 Task: Look for products in the category "Mexican" from Market Corner only.
Action: Mouse moved to (28, 139)
Screenshot: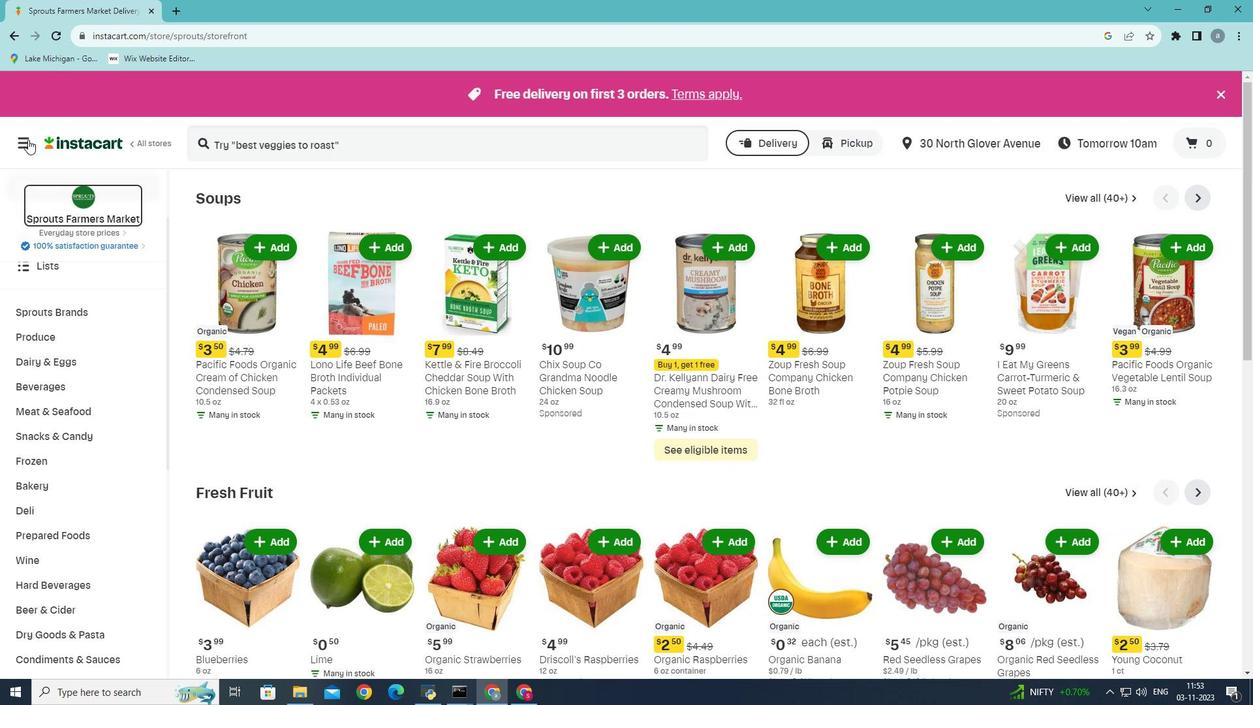
Action: Mouse pressed left at (28, 139)
Screenshot: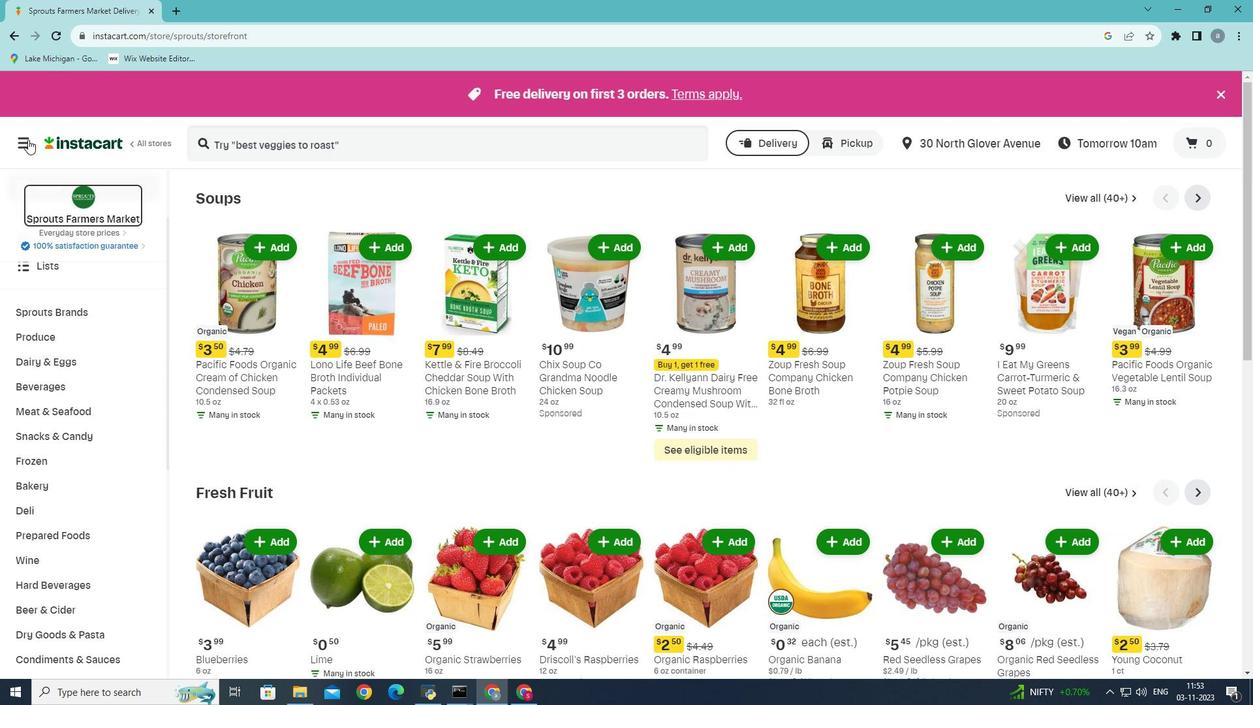 
Action: Mouse moved to (48, 365)
Screenshot: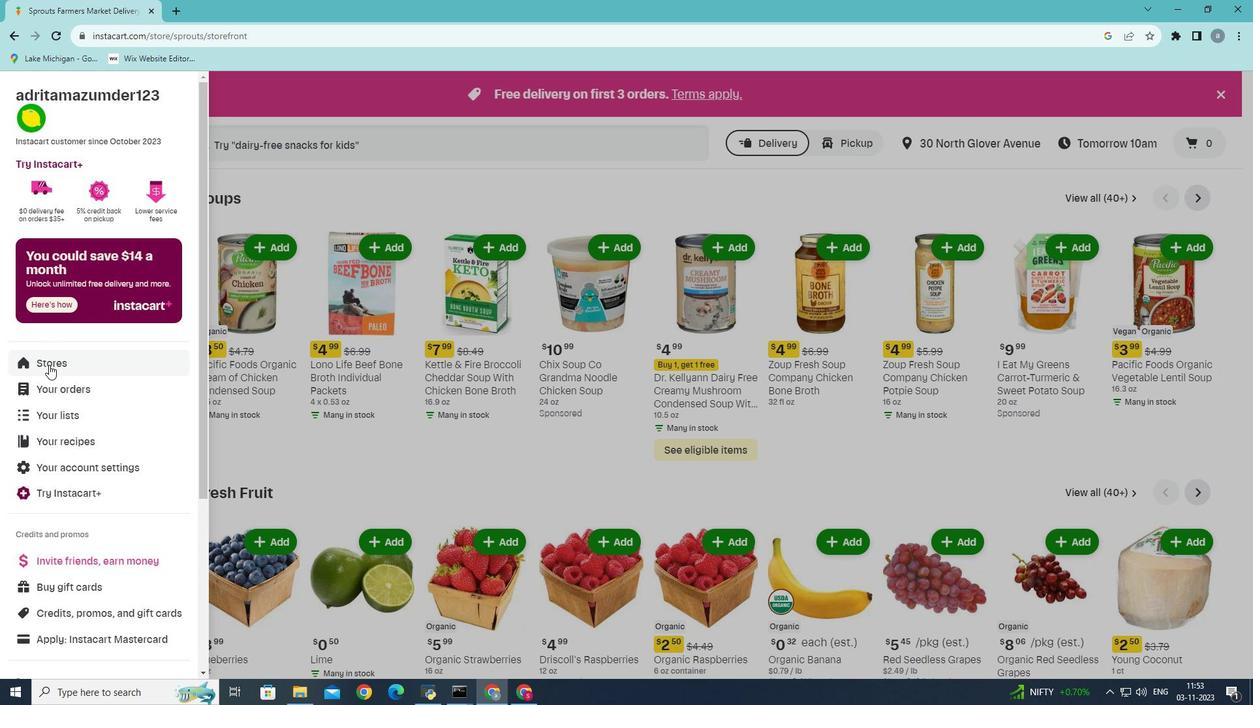 
Action: Mouse pressed left at (48, 365)
Screenshot: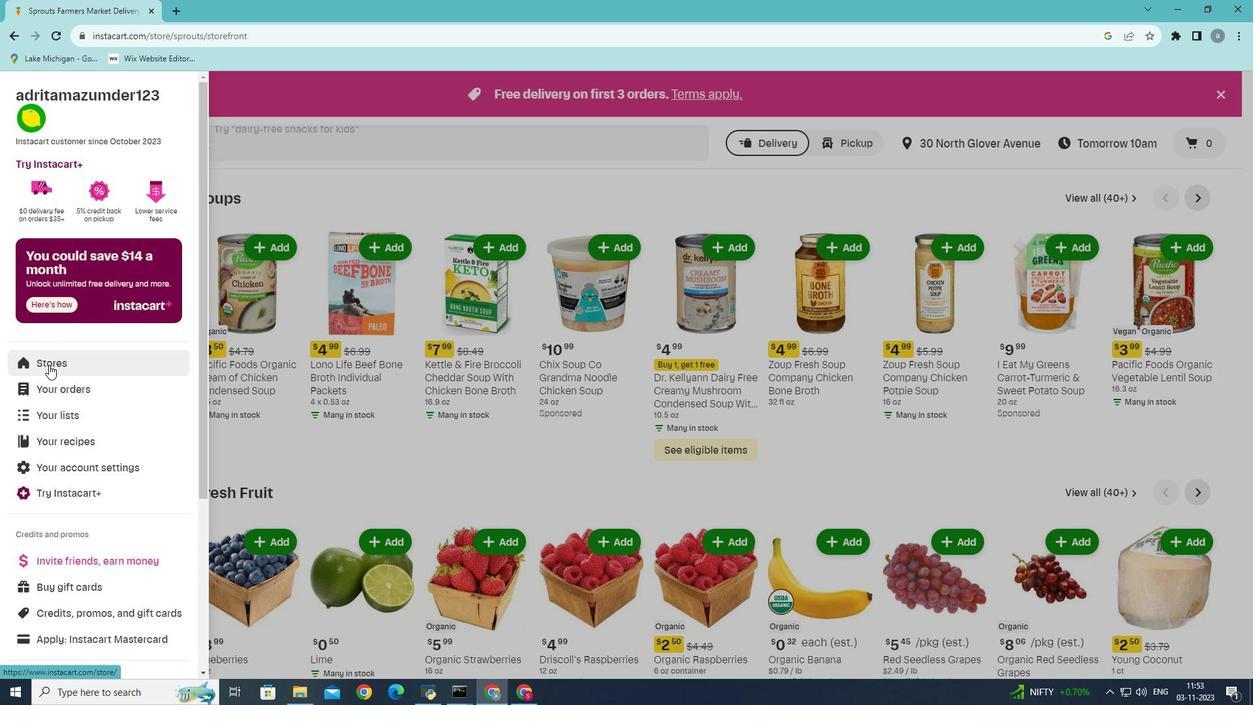 
Action: Mouse moved to (318, 152)
Screenshot: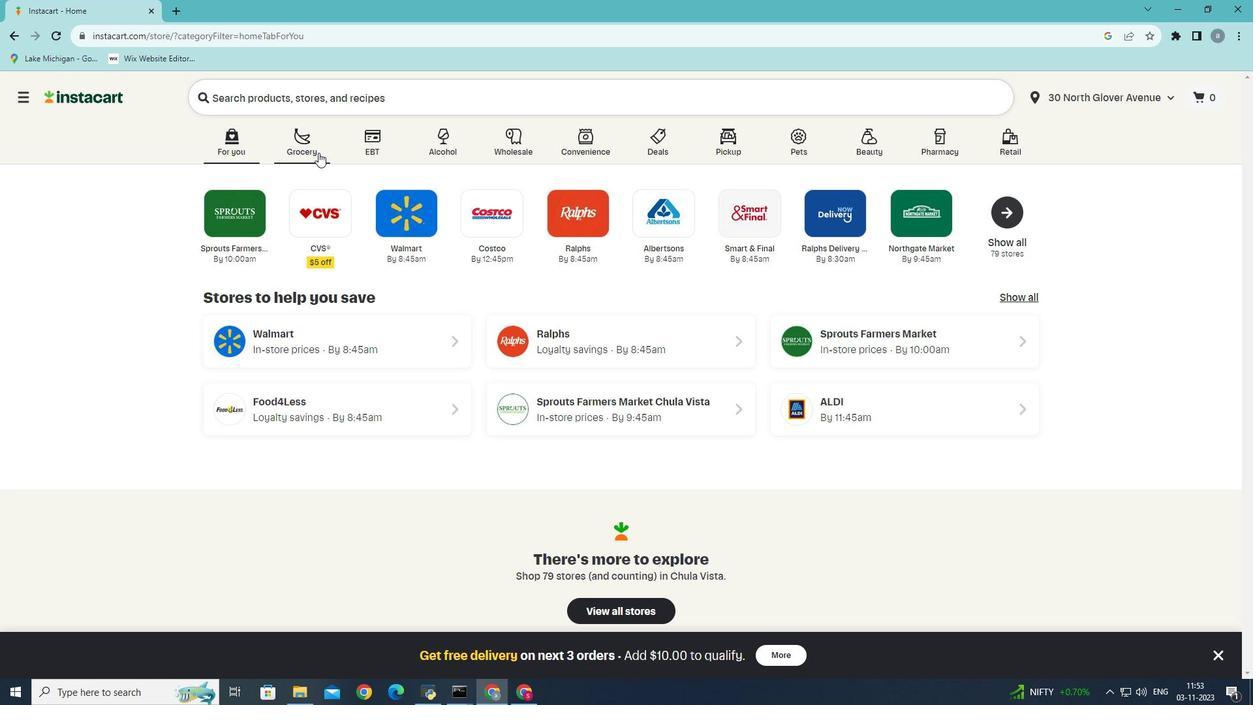 
Action: Mouse pressed left at (318, 152)
Screenshot: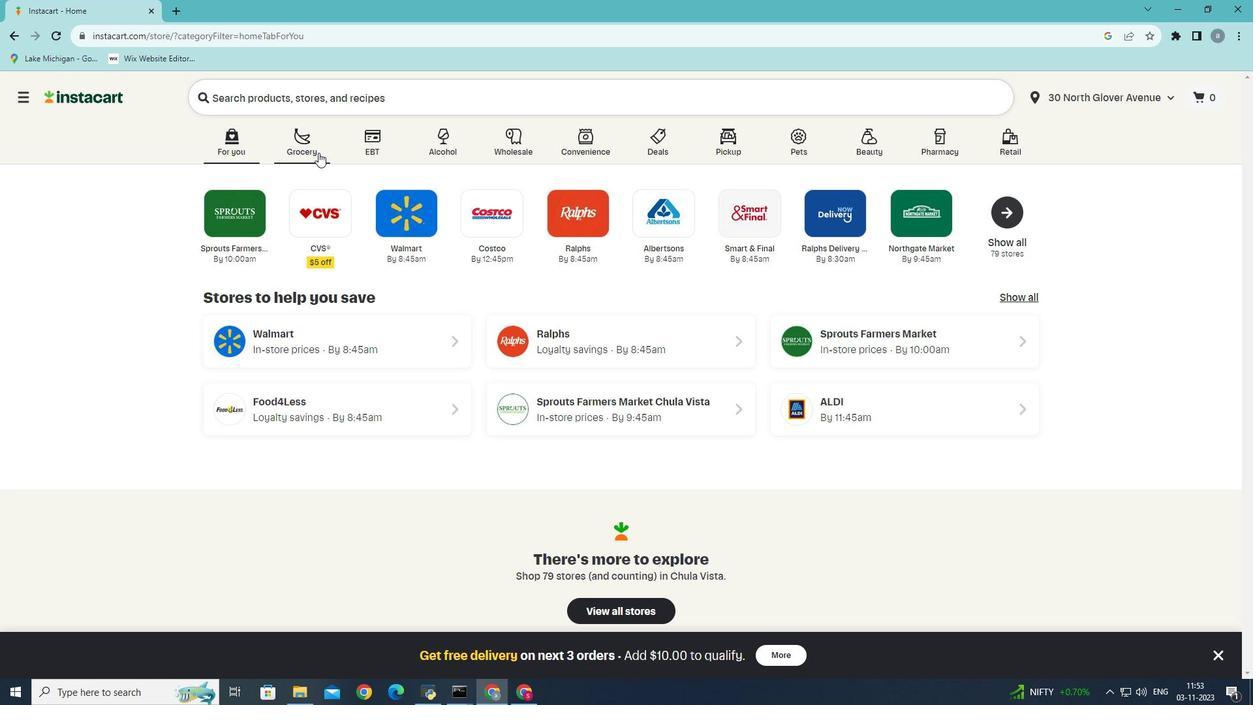 
Action: Mouse moved to (327, 399)
Screenshot: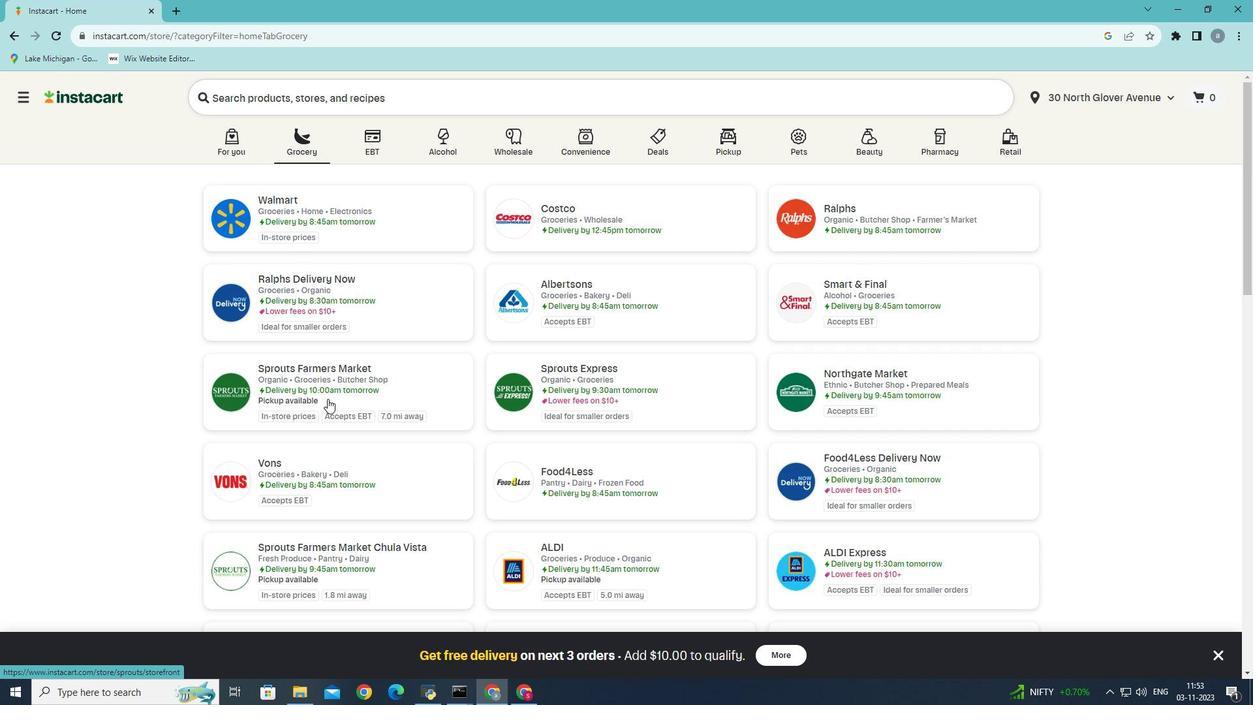 
Action: Mouse pressed left at (327, 399)
Screenshot: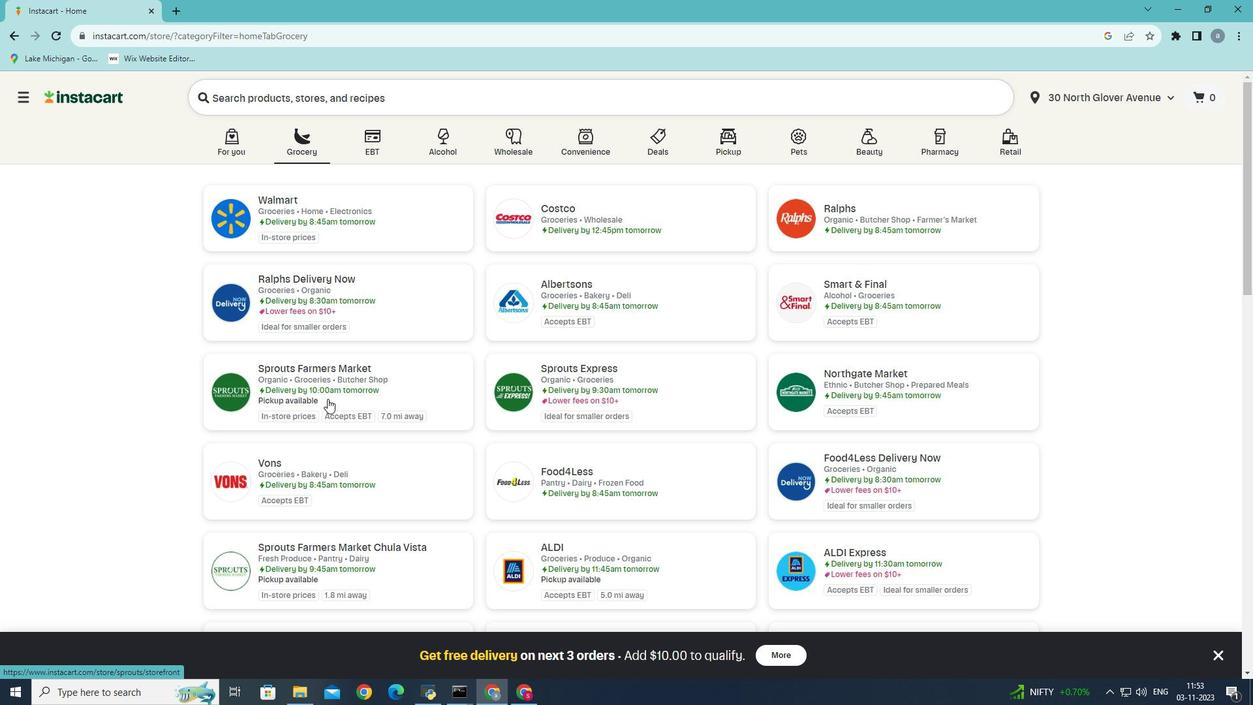 
Action: Mouse moved to (77, 555)
Screenshot: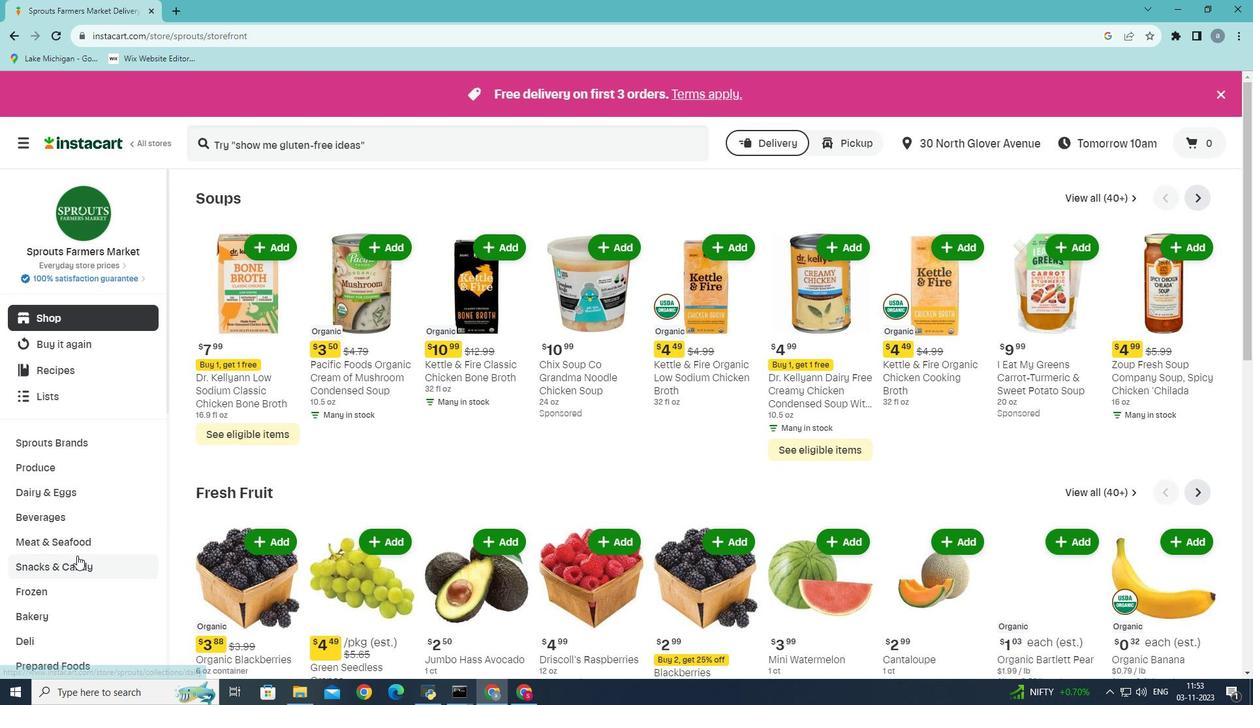 
Action: Mouse scrolled (77, 555) with delta (0, 0)
Screenshot: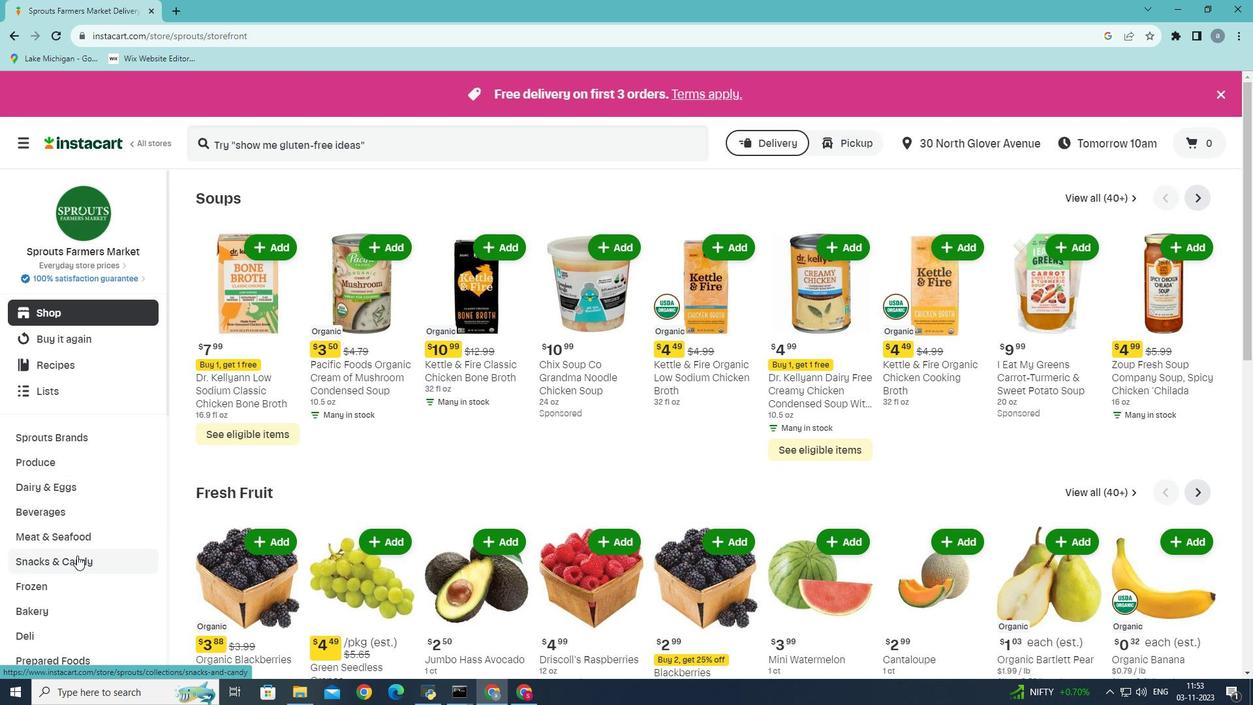
Action: Mouse scrolled (77, 555) with delta (0, 0)
Screenshot: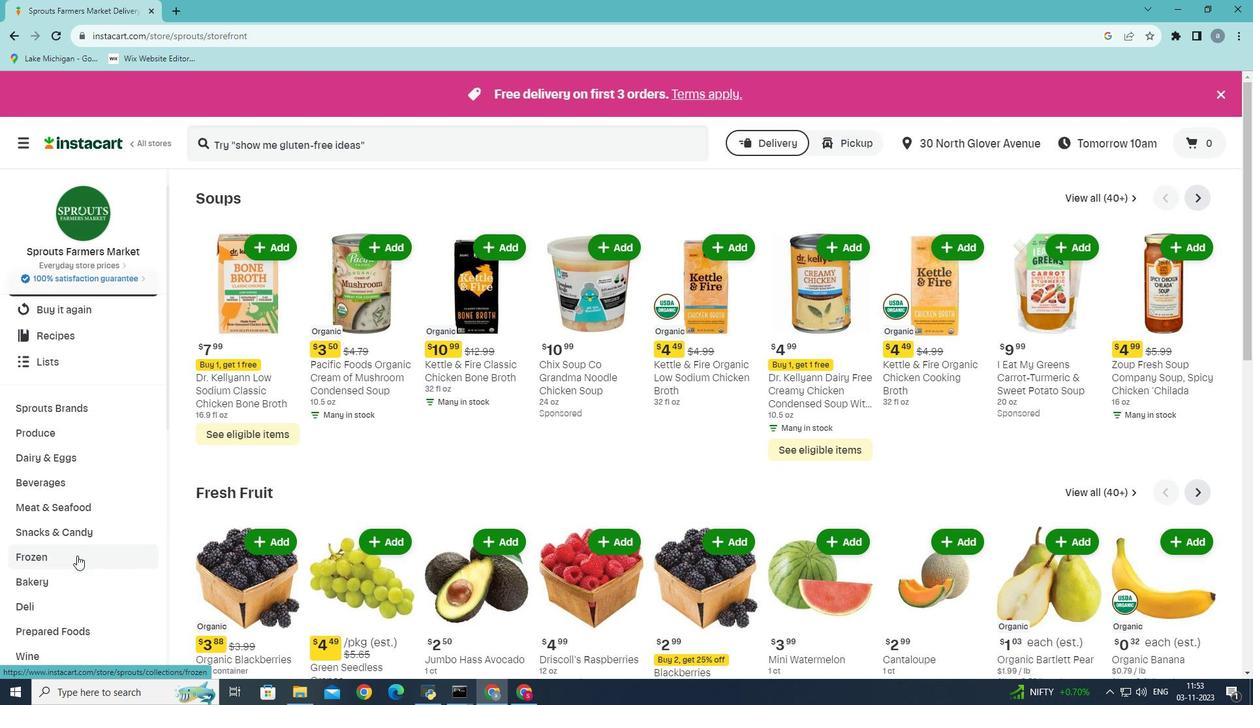 
Action: Mouse scrolled (77, 555) with delta (0, 0)
Screenshot: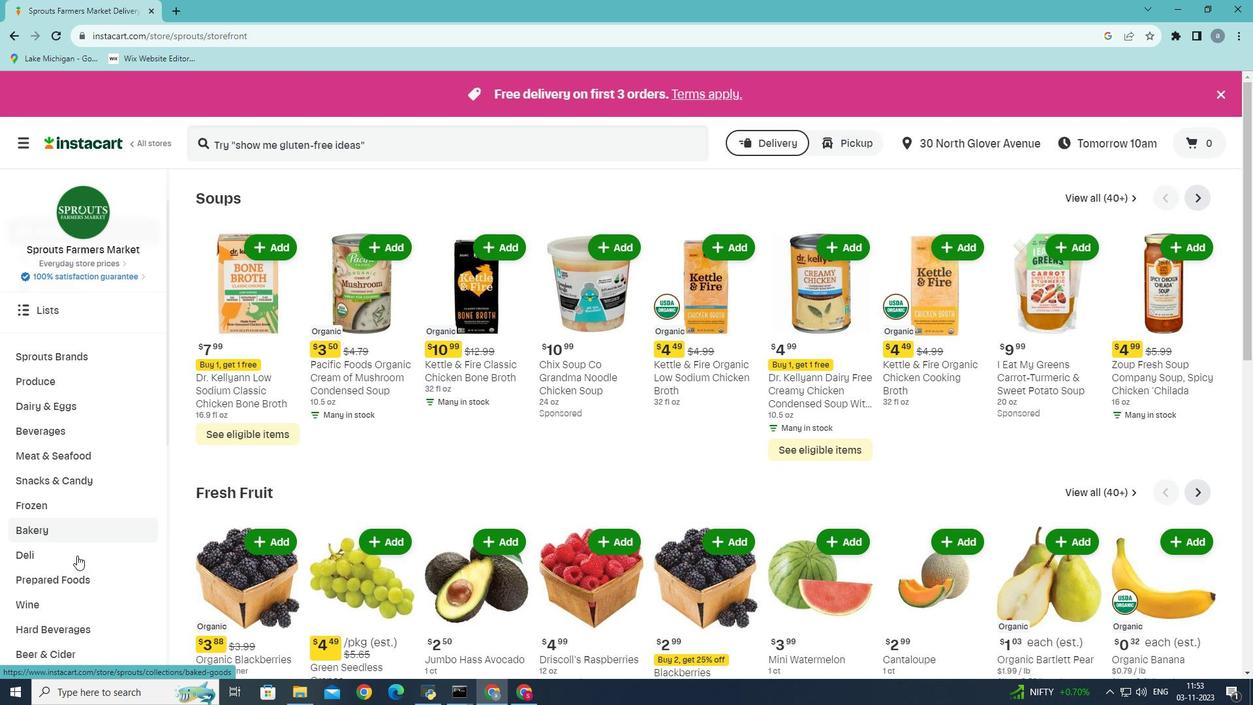 
Action: Mouse moved to (72, 475)
Screenshot: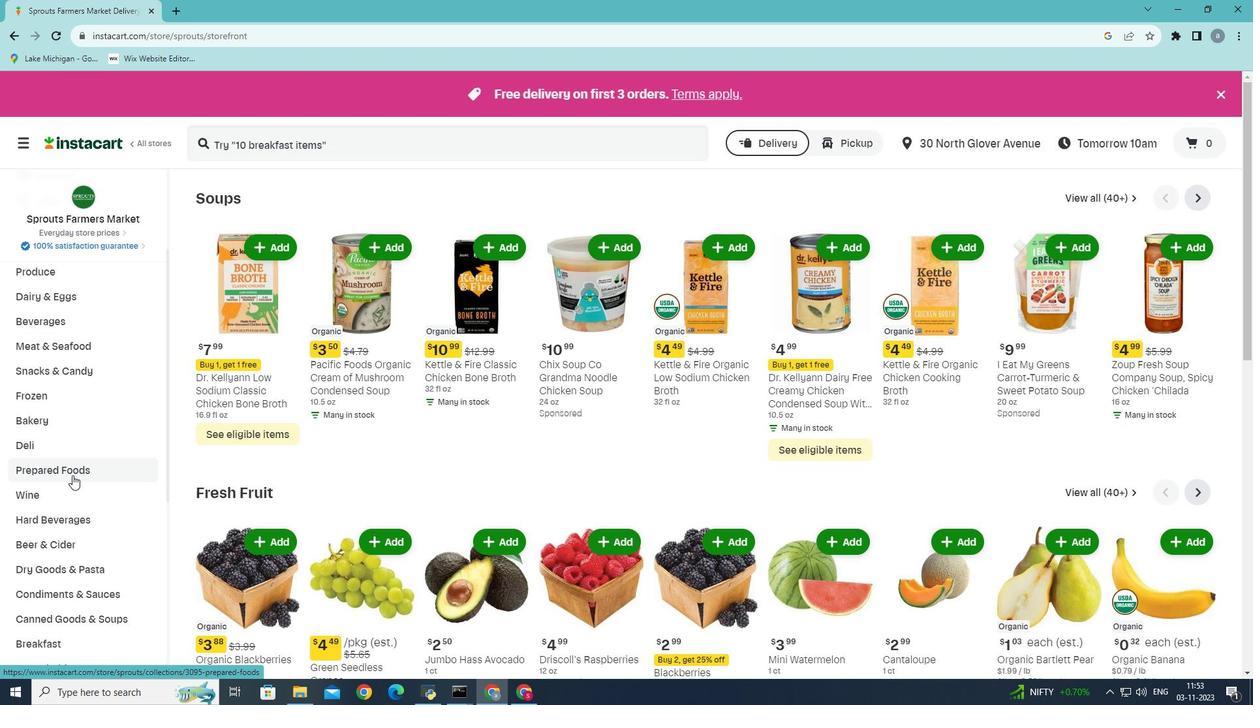 
Action: Mouse pressed left at (72, 475)
Screenshot: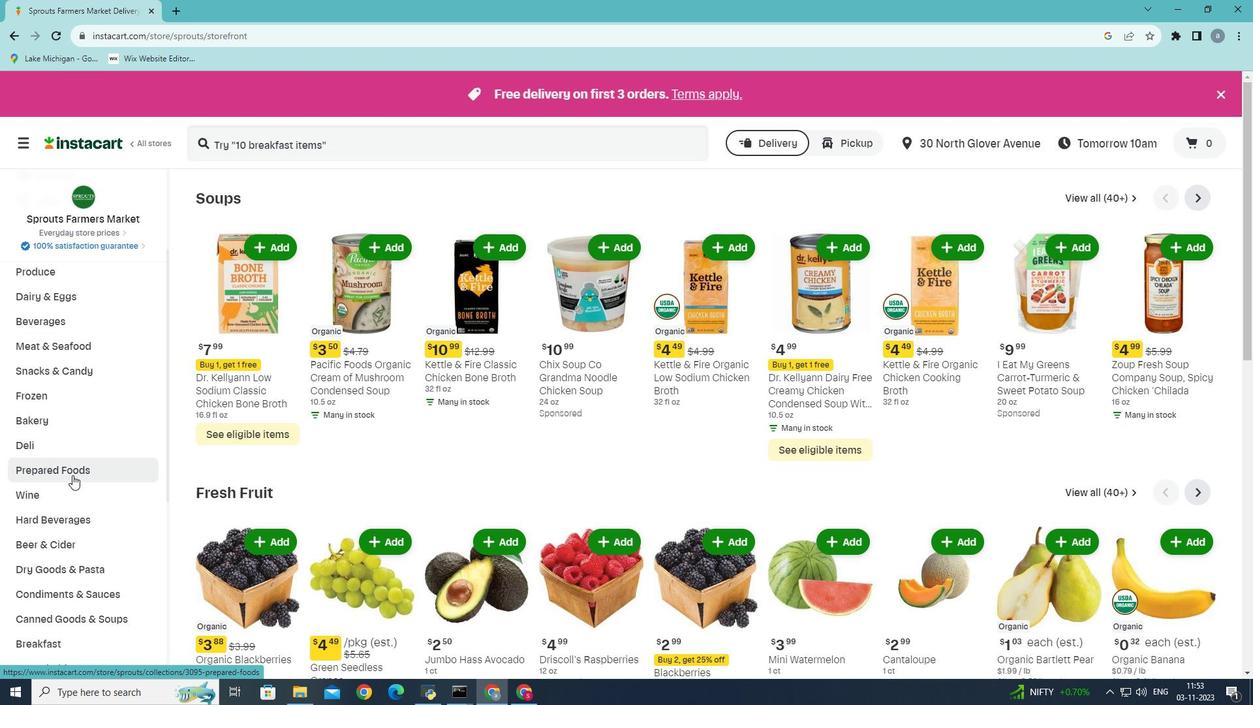 
Action: Mouse moved to (476, 234)
Screenshot: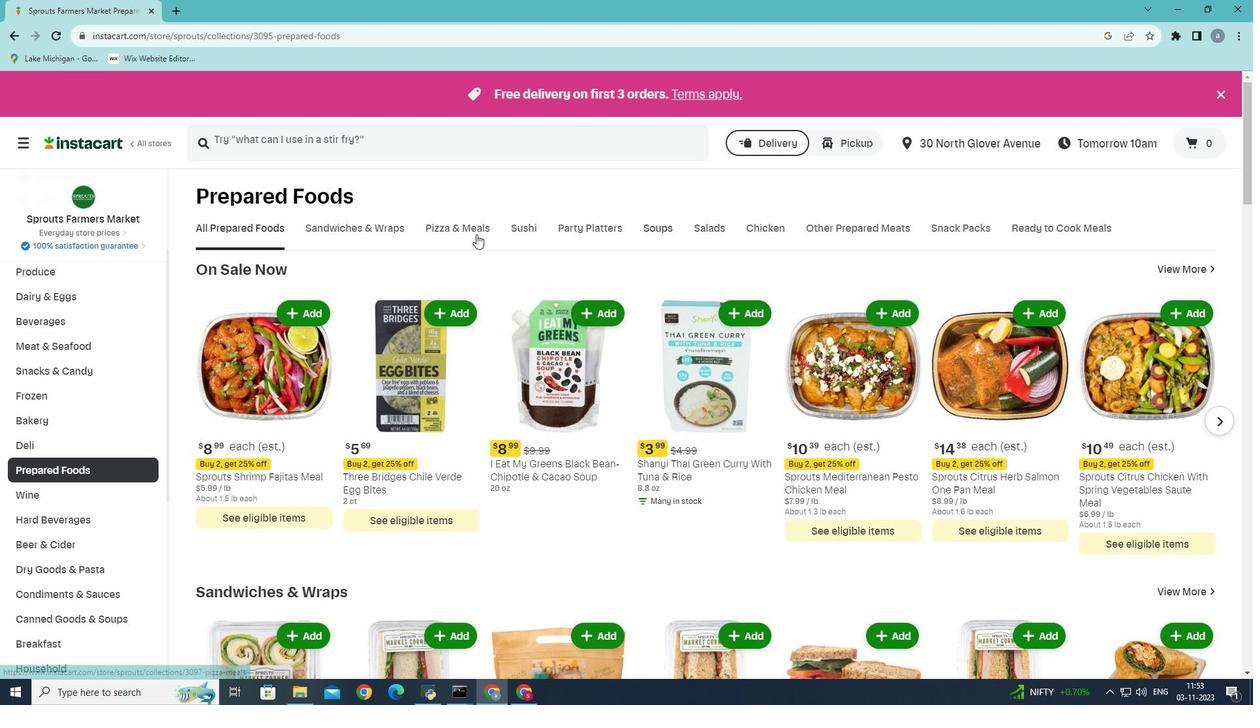 
Action: Mouse pressed left at (476, 234)
Screenshot: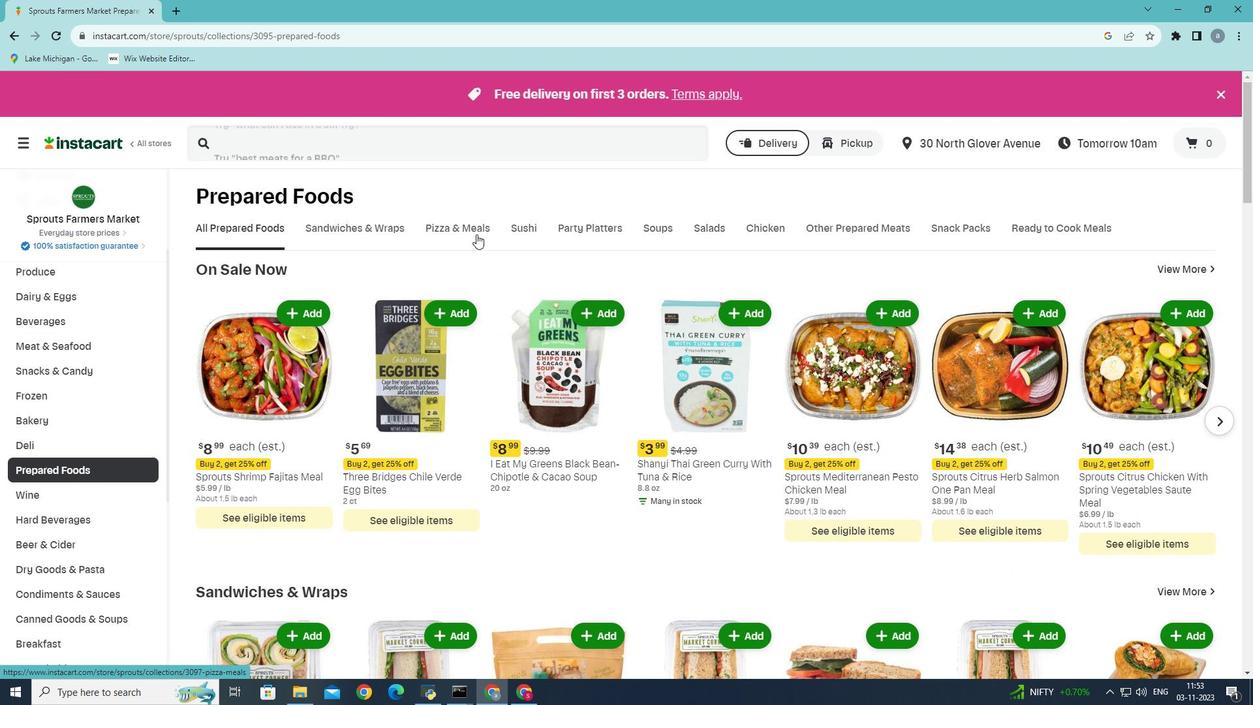 
Action: Mouse moved to (588, 280)
Screenshot: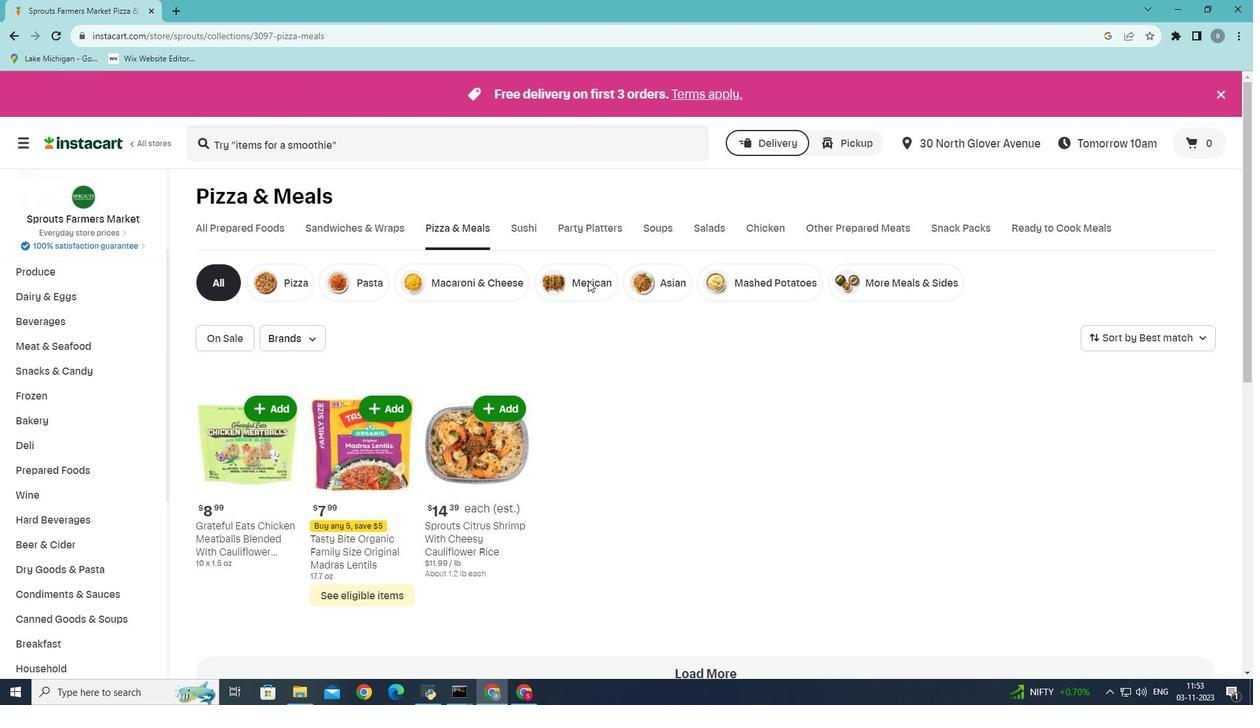 
Action: Mouse pressed left at (588, 280)
Screenshot: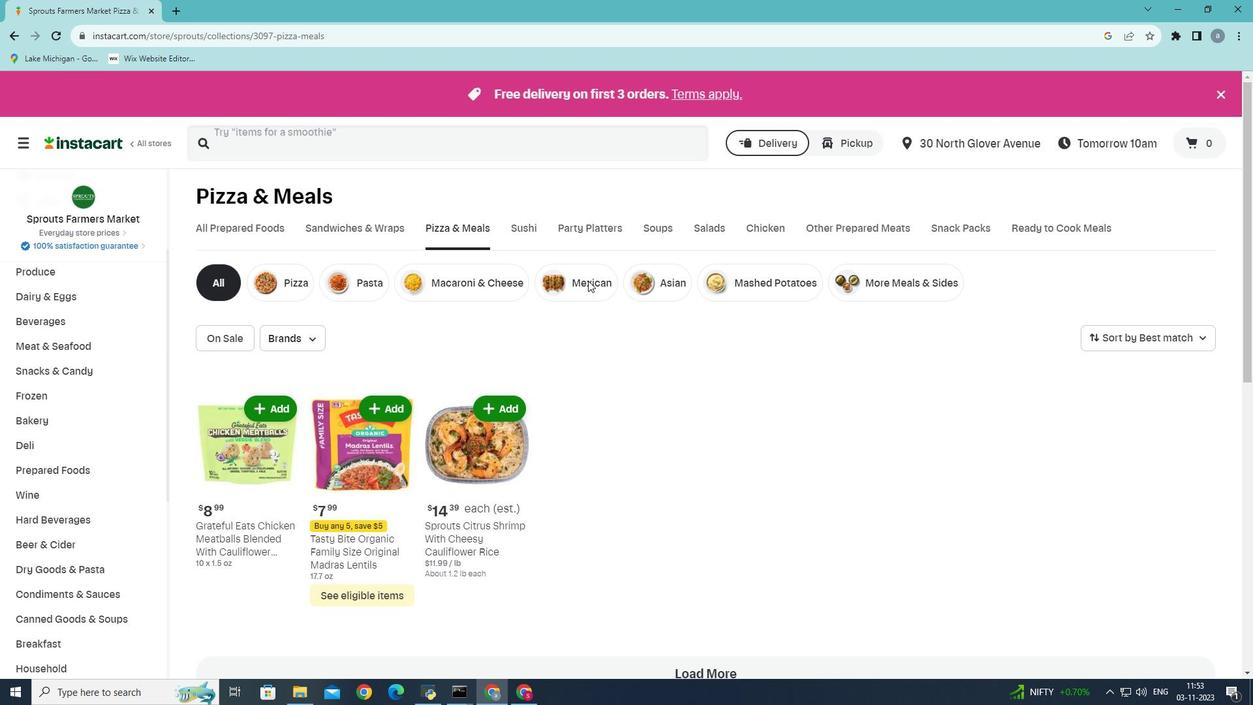 
Action: Mouse moved to (309, 336)
Screenshot: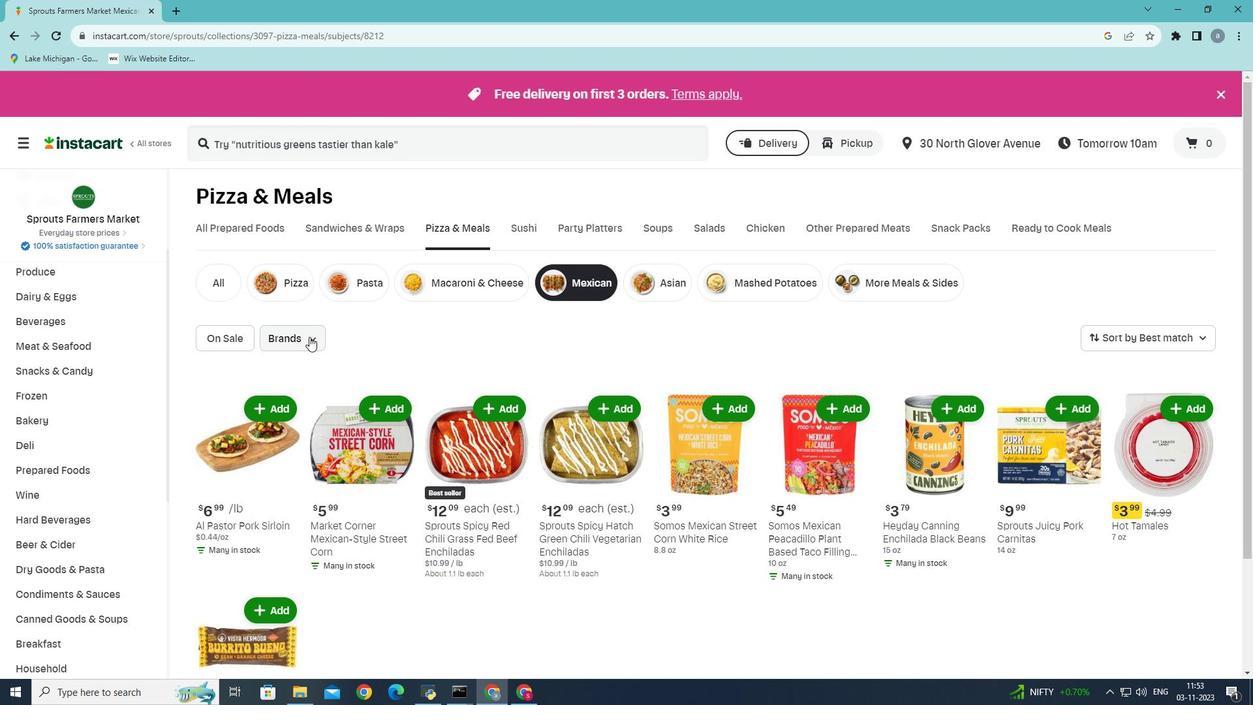 
Action: Mouse pressed left at (309, 336)
Screenshot: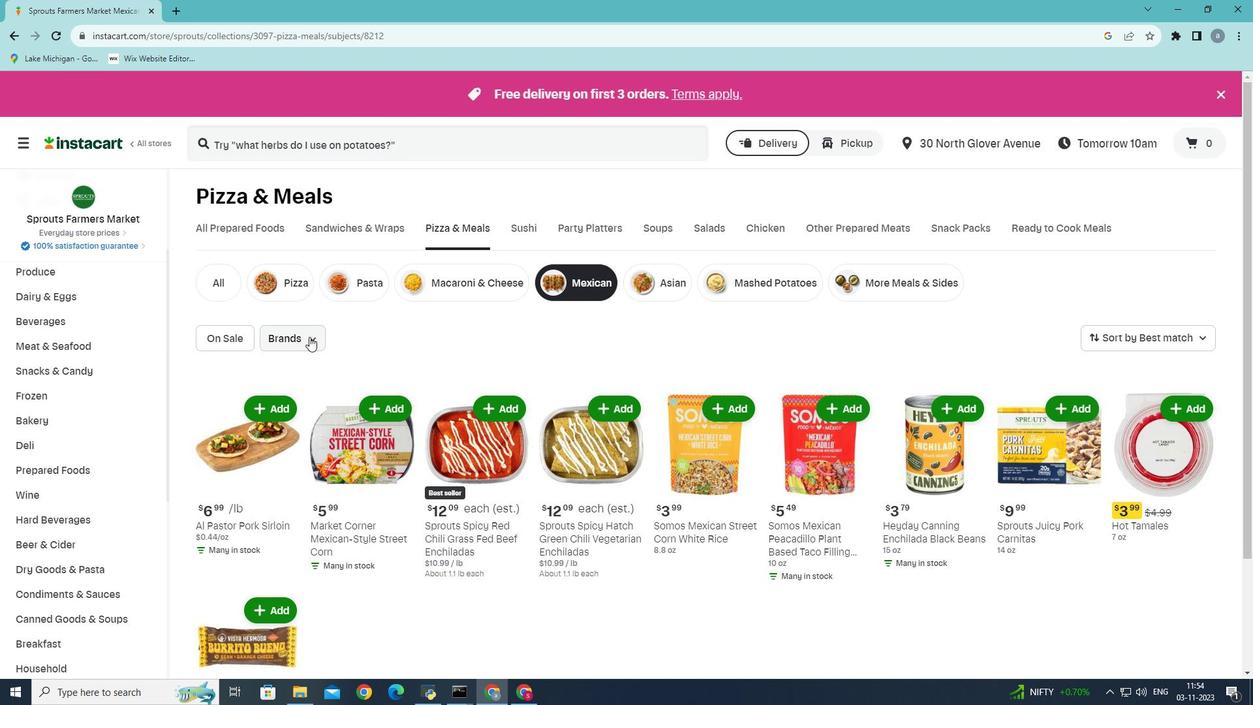 
Action: Mouse moved to (310, 425)
Screenshot: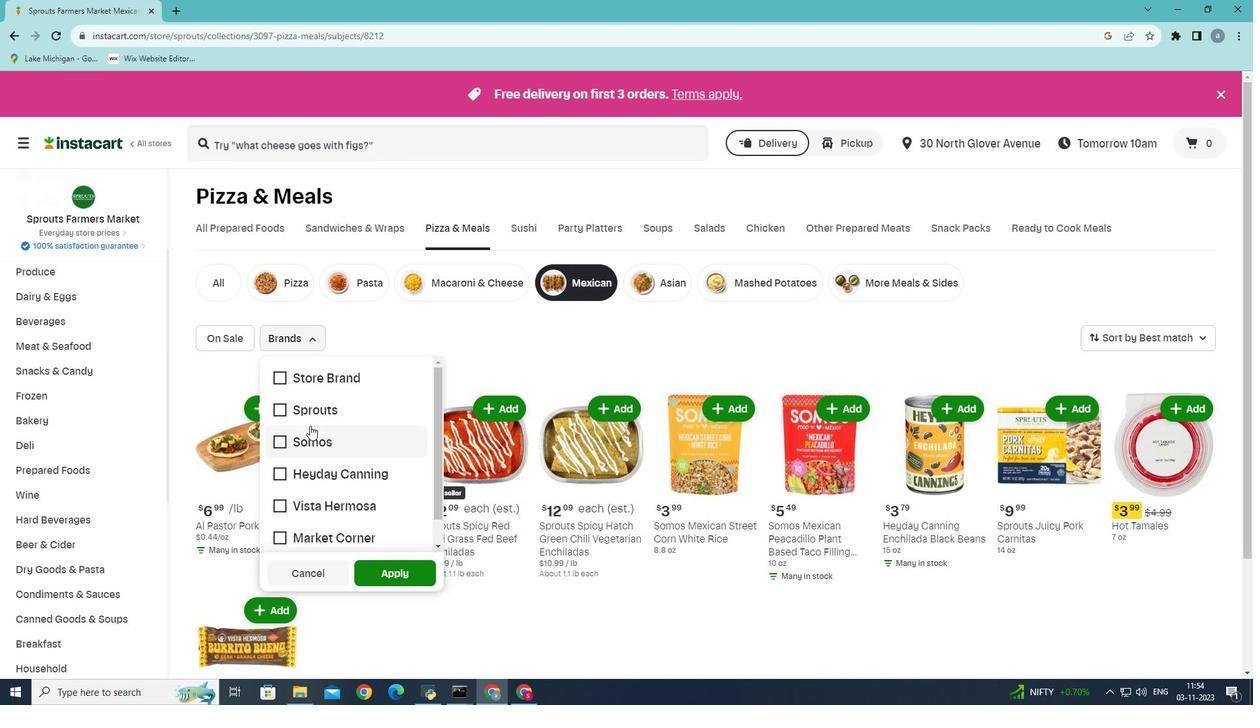 
Action: Mouse scrolled (310, 425) with delta (0, 0)
Screenshot: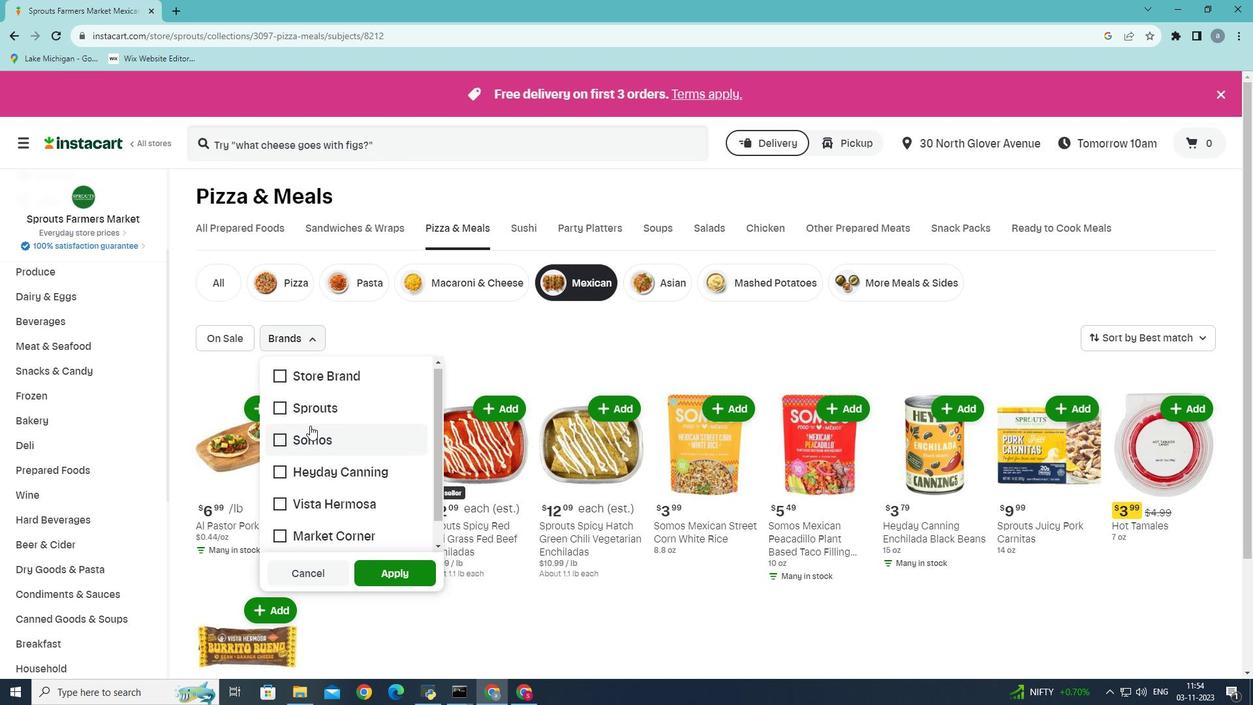 
Action: Mouse scrolled (310, 425) with delta (0, 0)
Screenshot: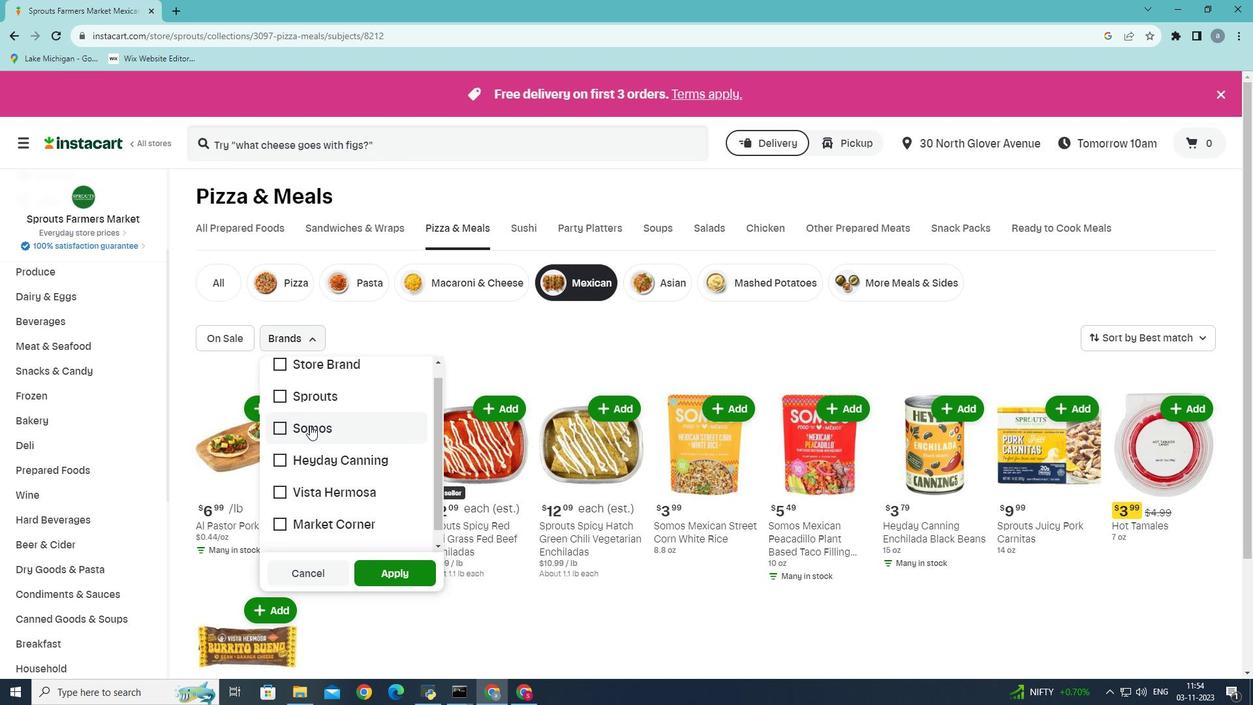 
Action: Mouse moved to (311, 425)
Screenshot: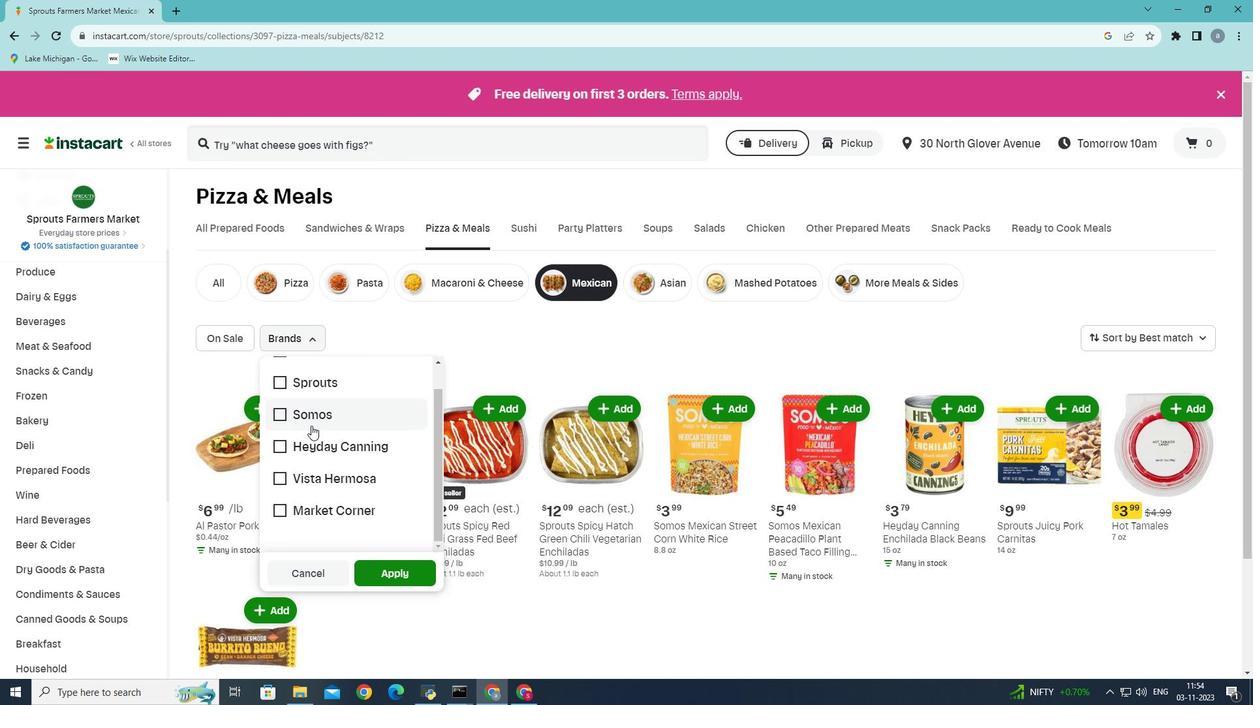 
Action: Mouse scrolled (311, 426) with delta (0, 0)
Screenshot: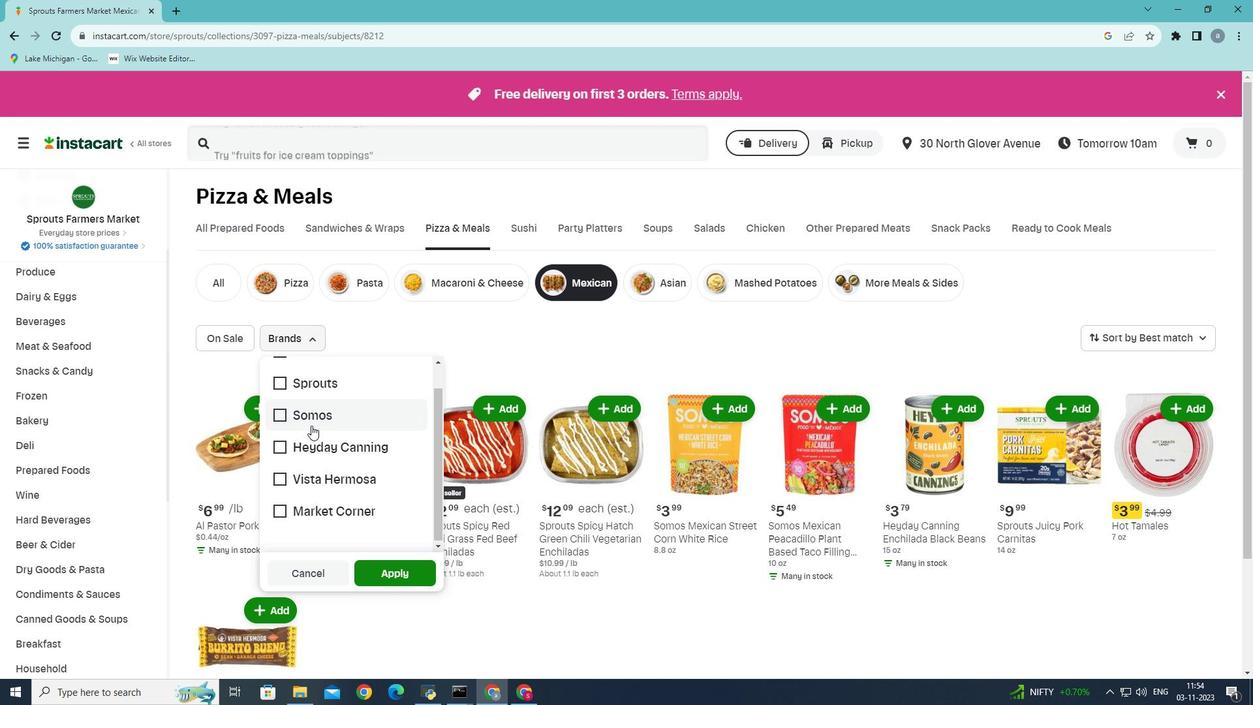 
Action: Mouse scrolled (311, 426) with delta (0, 0)
Screenshot: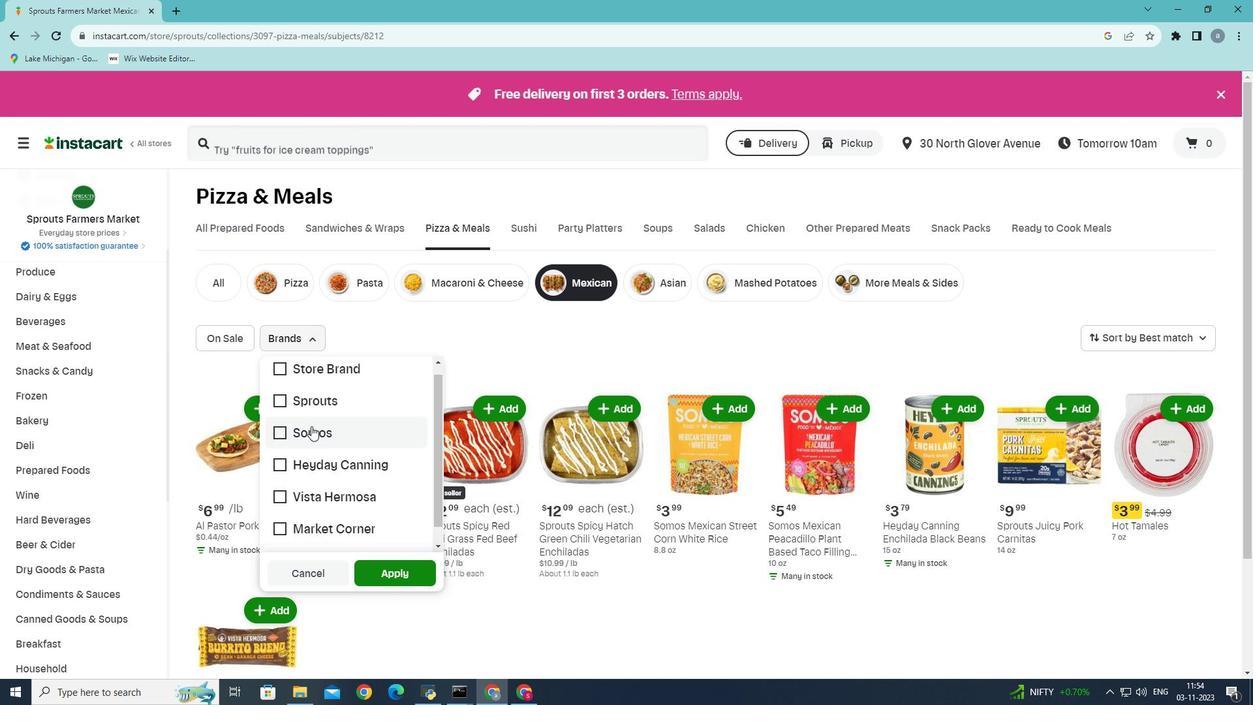 
Action: Mouse moved to (357, 441)
Screenshot: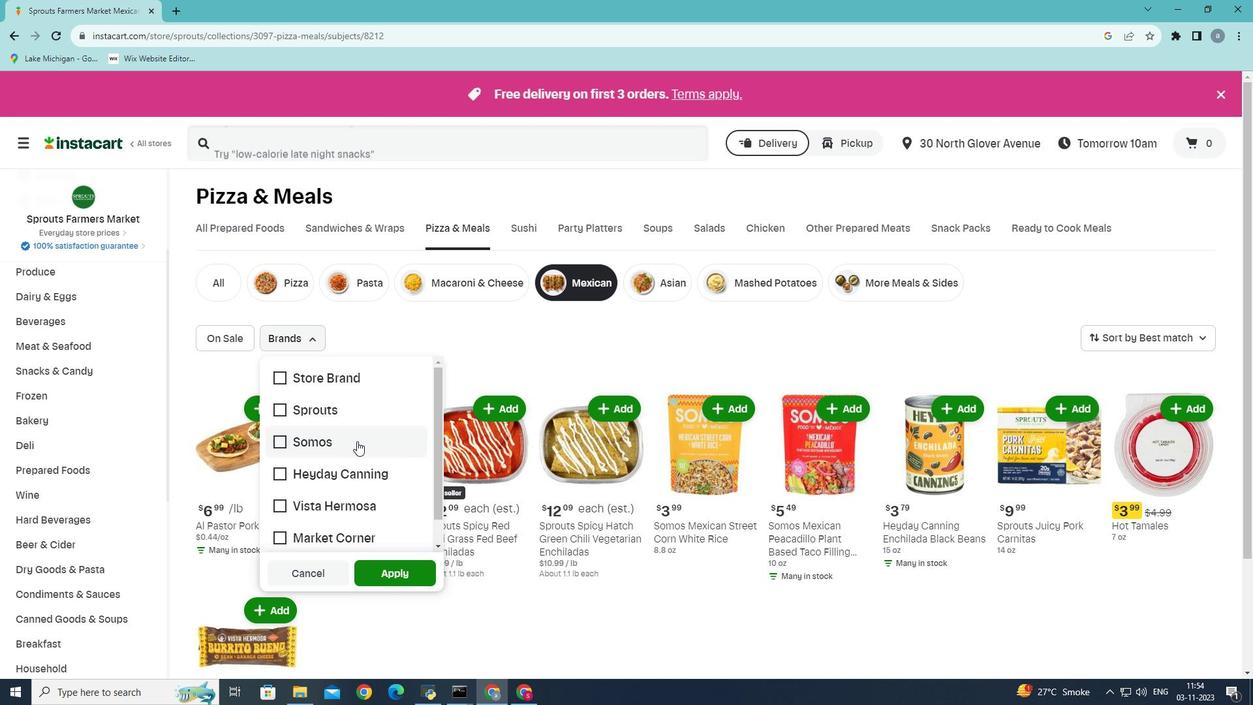 
Action: Mouse scrolled (357, 442) with delta (0, 0)
Screenshot: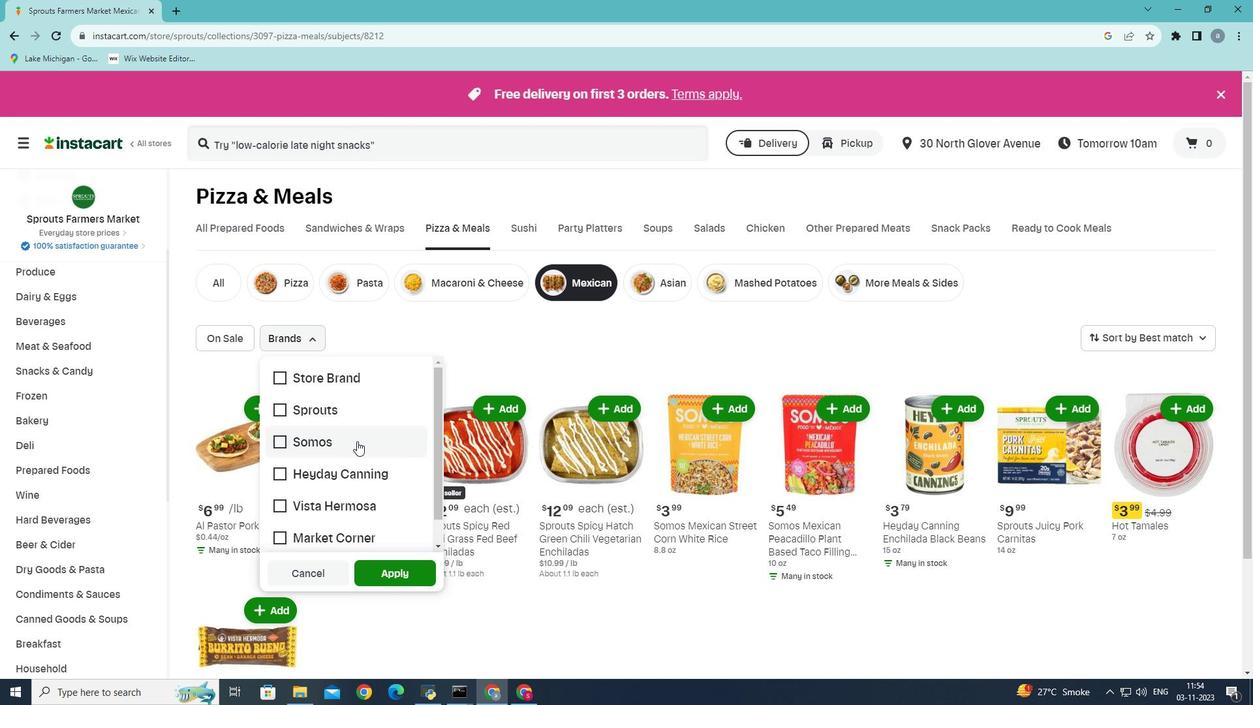 
Action: Mouse scrolled (357, 442) with delta (0, 0)
Screenshot: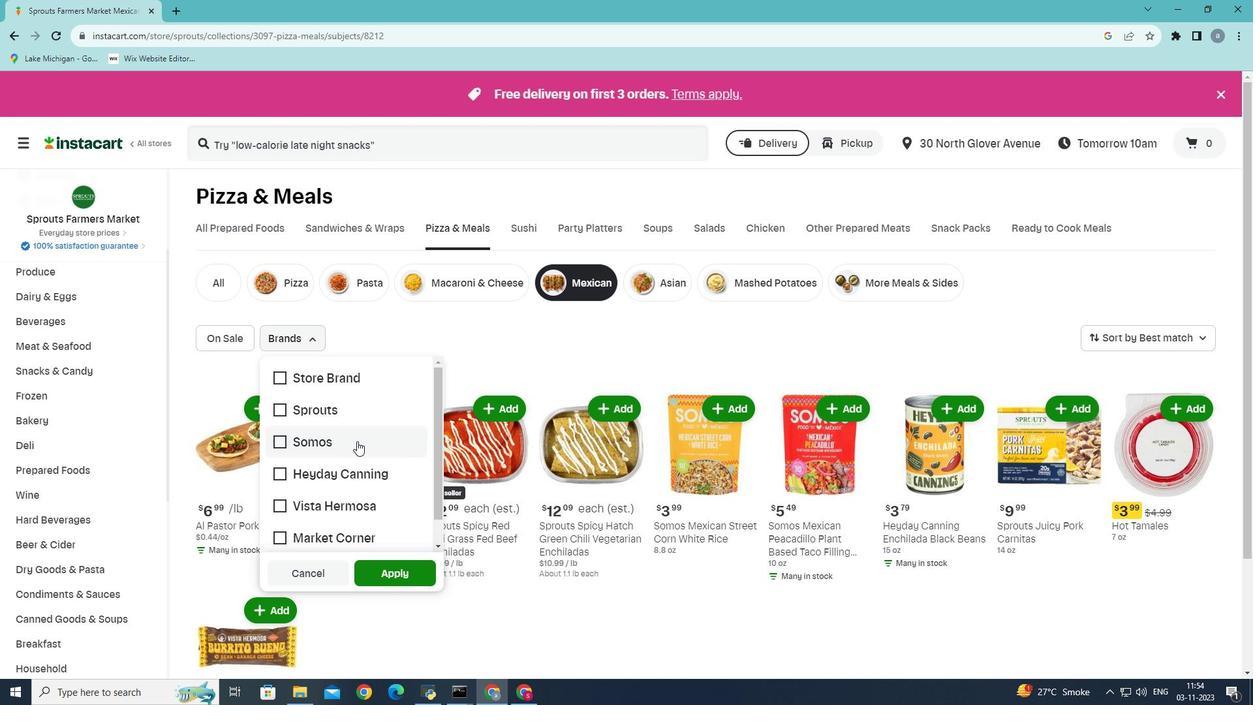 
Action: Mouse moved to (283, 537)
Screenshot: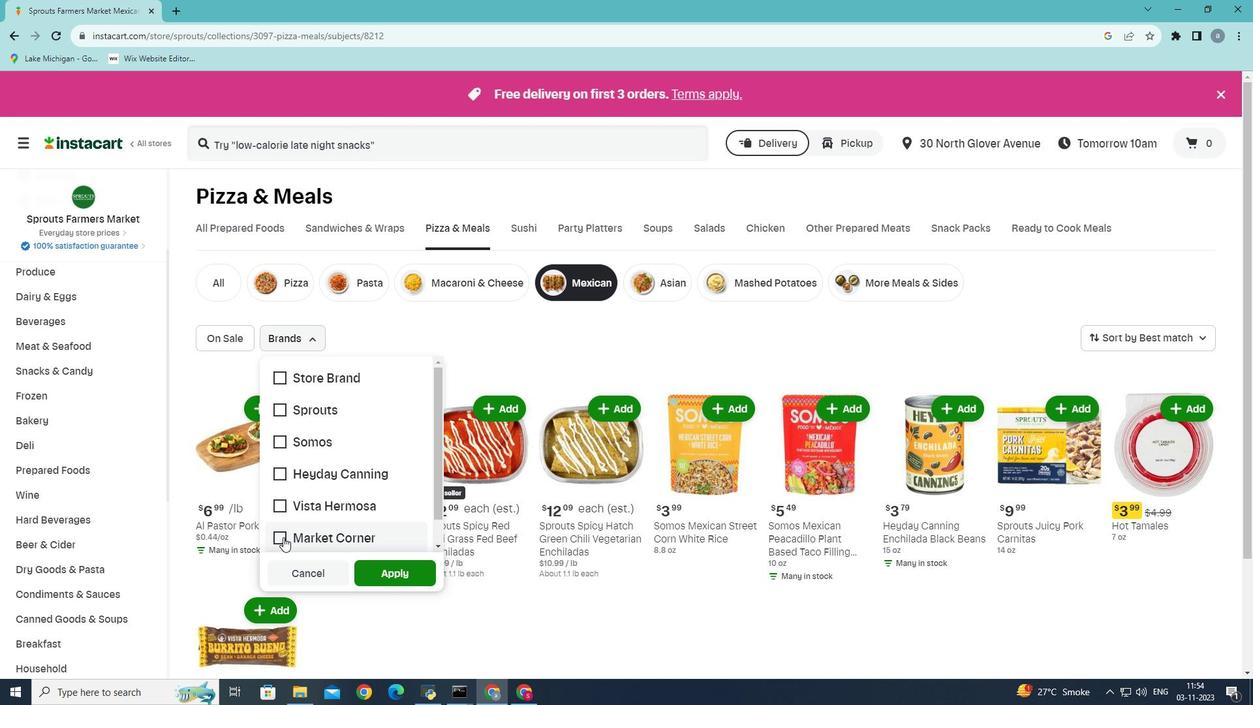 
Action: Mouse pressed left at (283, 537)
Screenshot: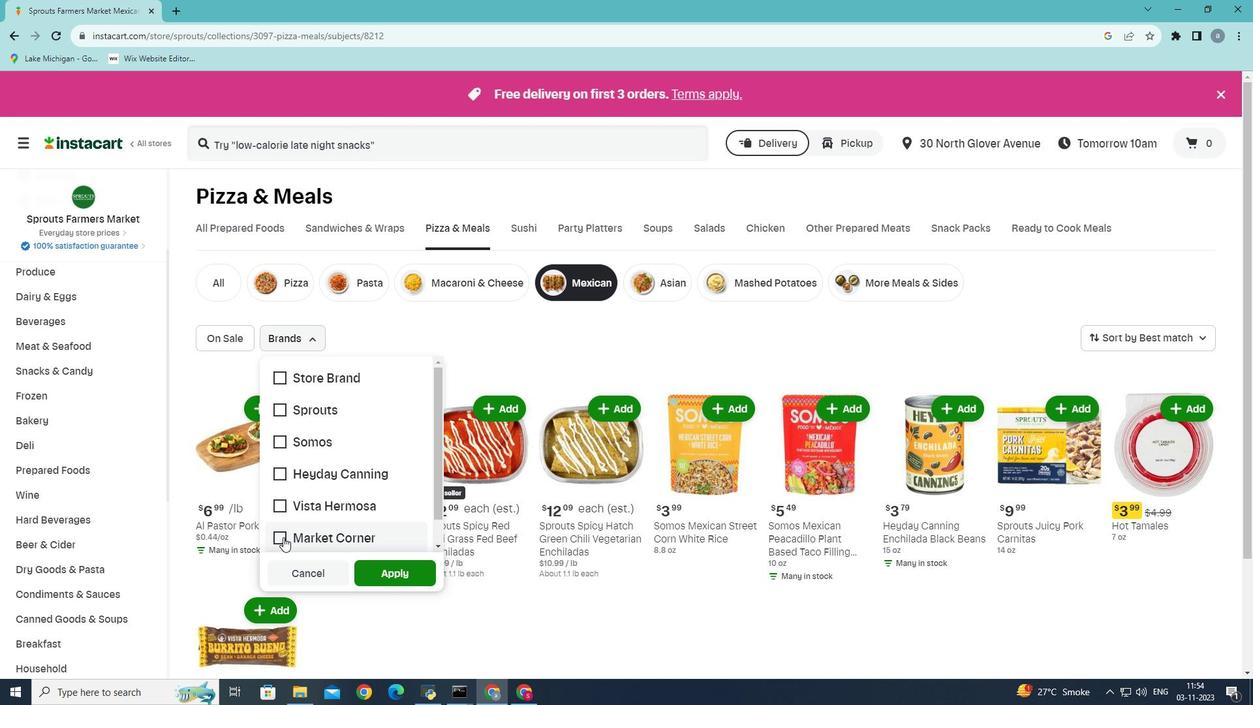 
Action: Mouse moved to (408, 581)
Screenshot: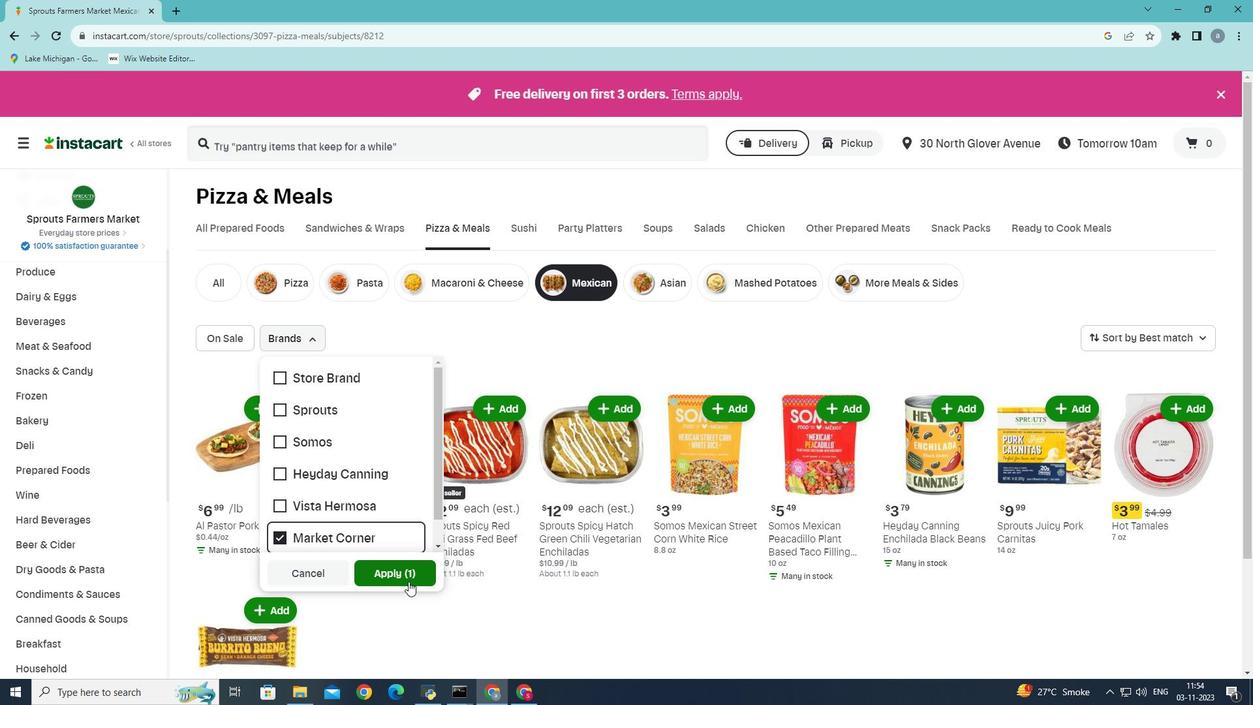 
Action: Mouse pressed left at (408, 581)
Screenshot: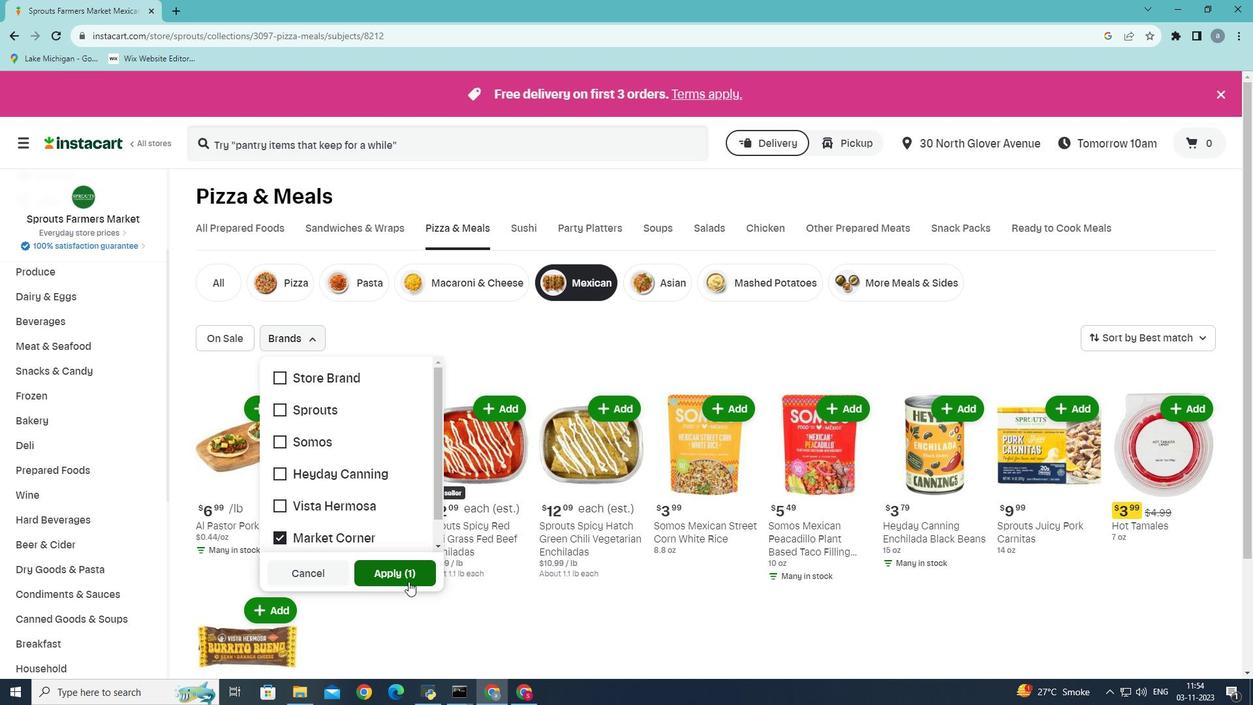 
Action: Mouse moved to (443, 514)
Screenshot: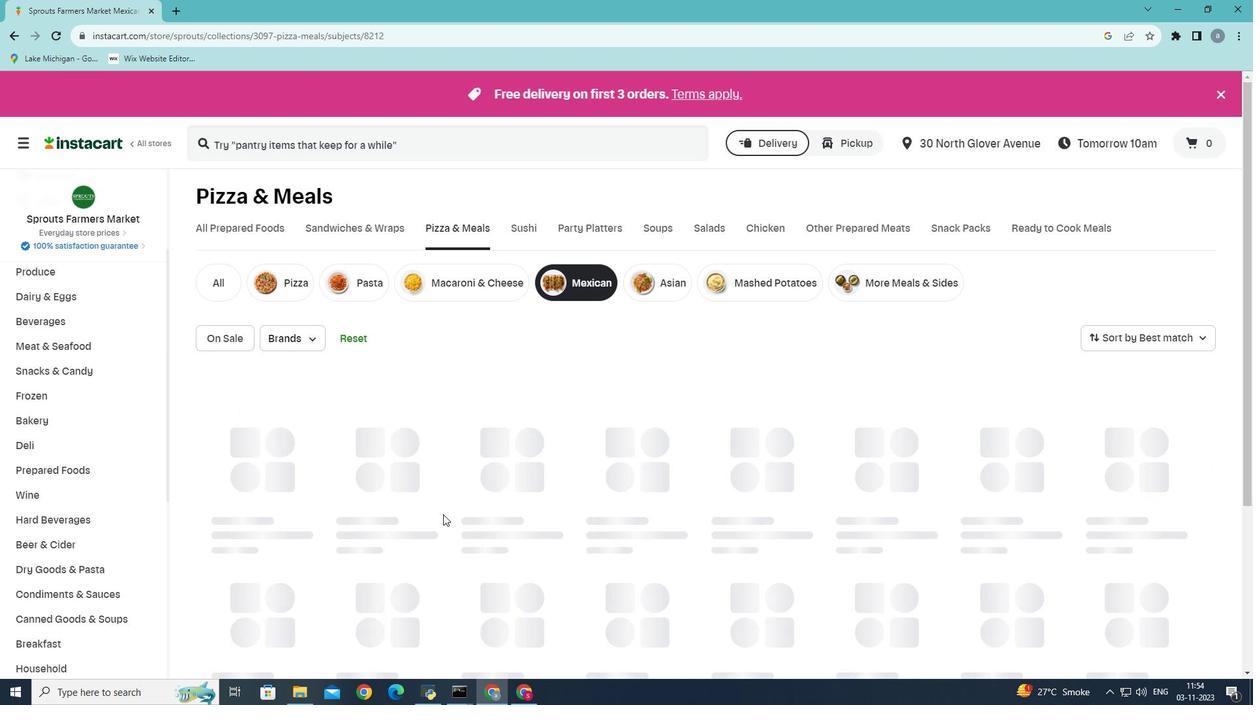 
